 Task: Add a condition where "Status category Less than Closed" in new tickets in your groups.
Action: Mouse moved to (132, 450)
Screenshot: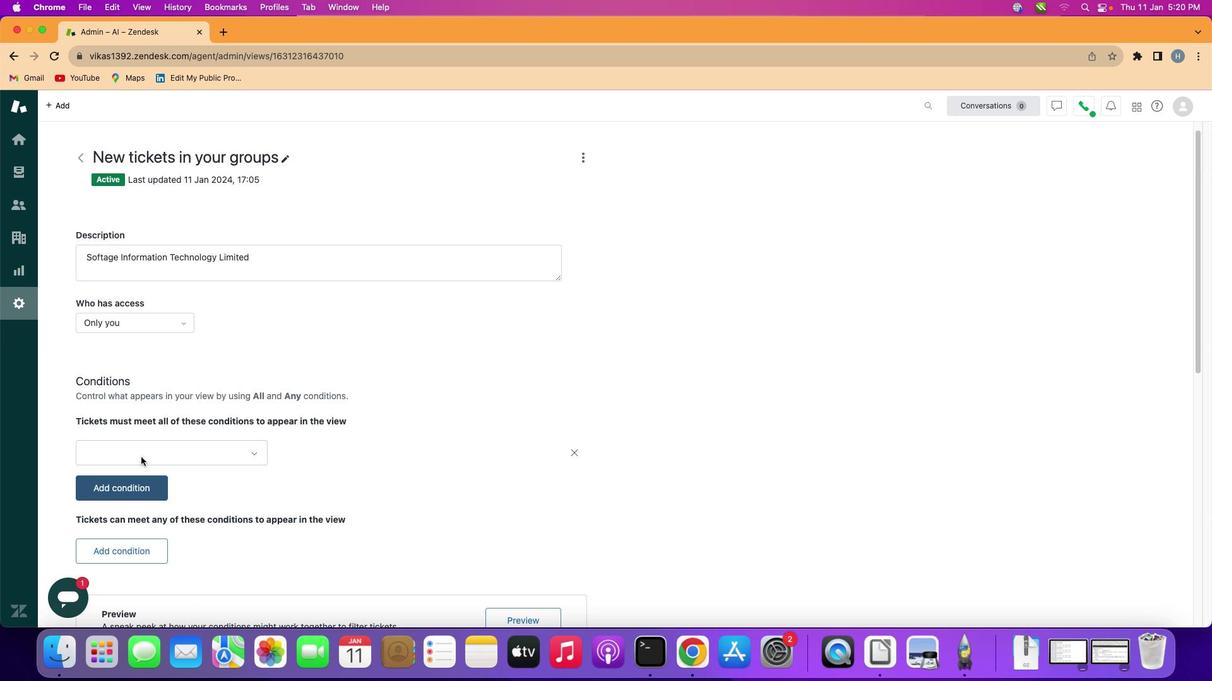 
Action: Mouse pressed left at (132, 450)
Screenshot: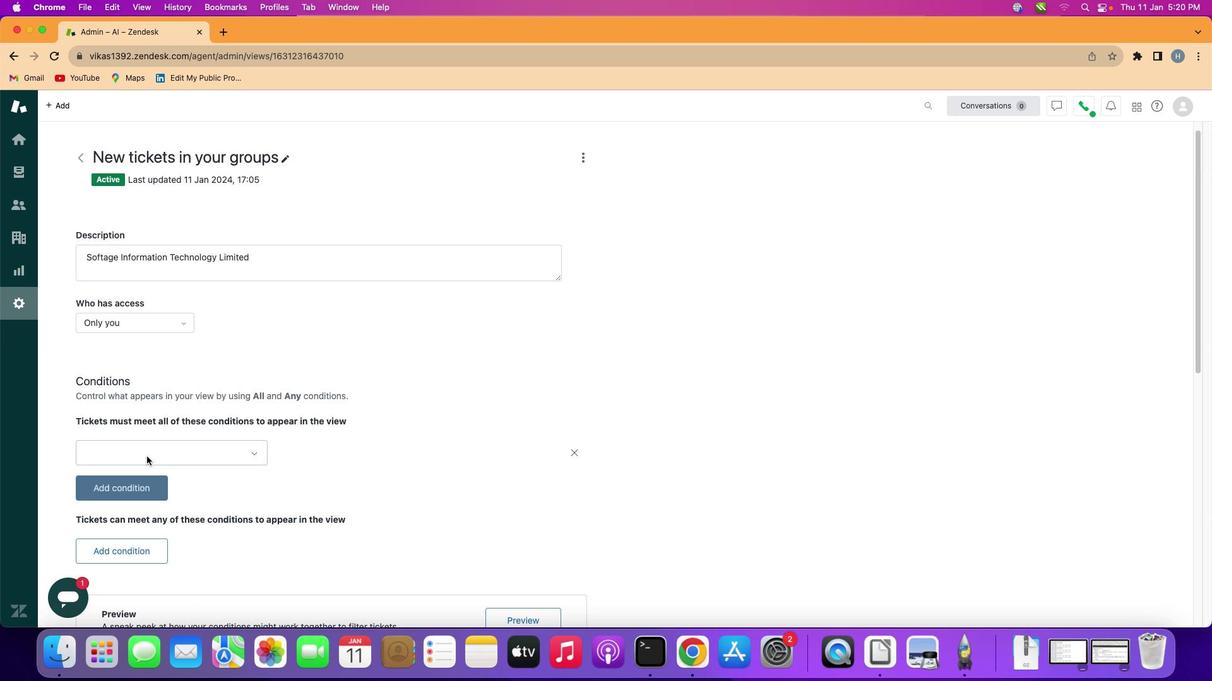 
Action: Mouse moved to (195, 441)
Screenshot: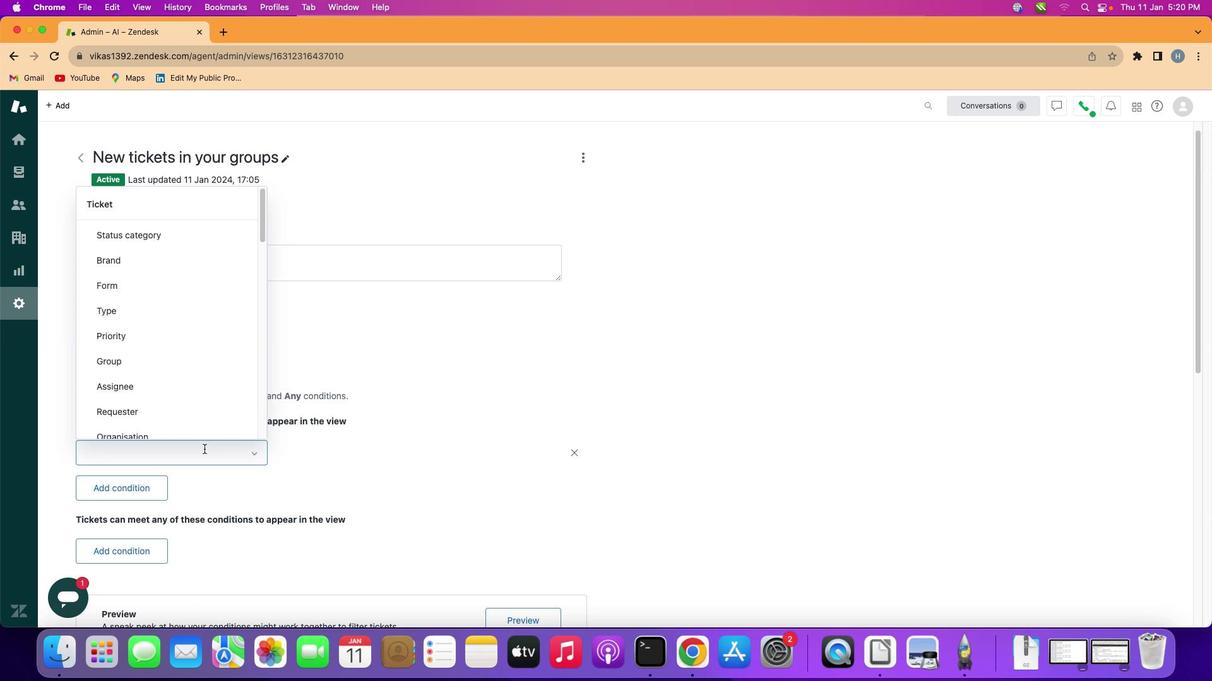 
Action: Mouse pressed left at (195, 441)
Screenshot: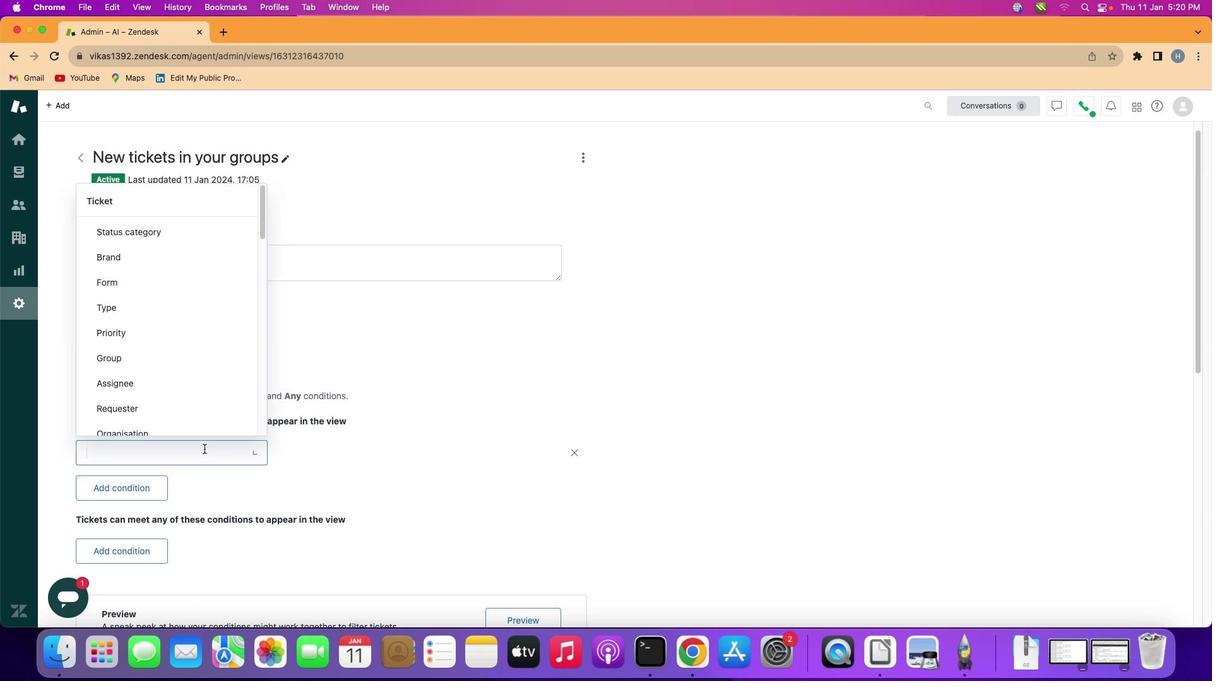 
Action: Mouse moved to (185, 226)
Screenshot: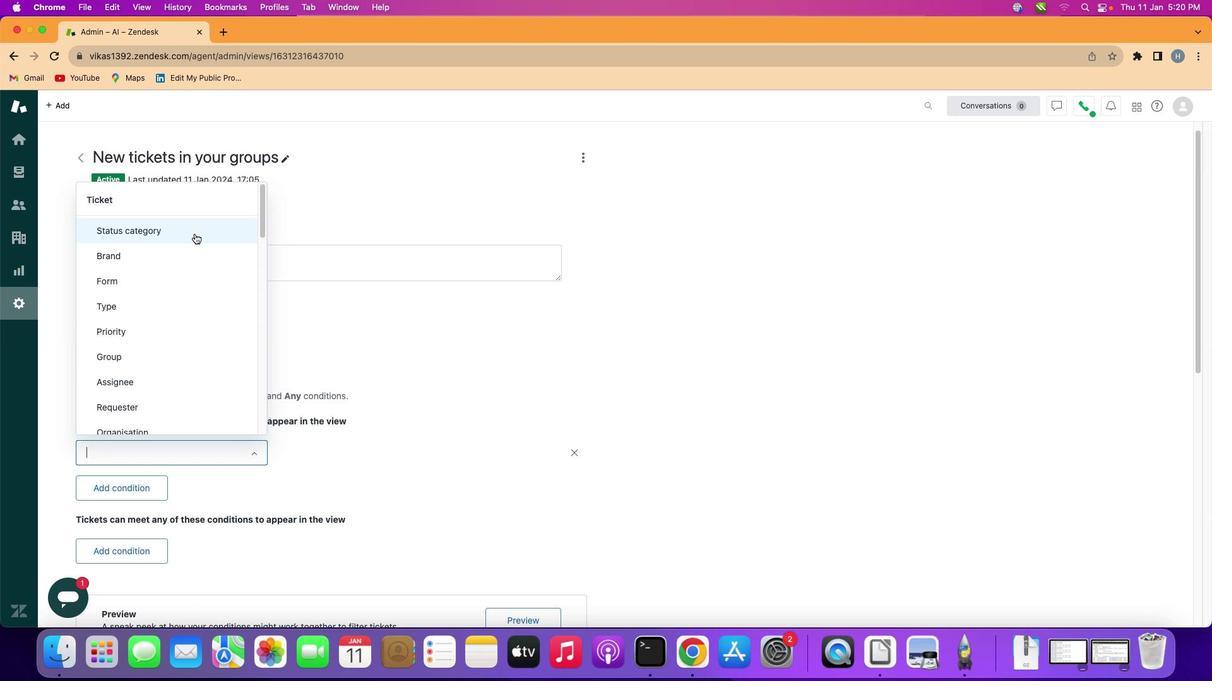 
Action: Mouse pressed left at (185, 226)
Screenshot: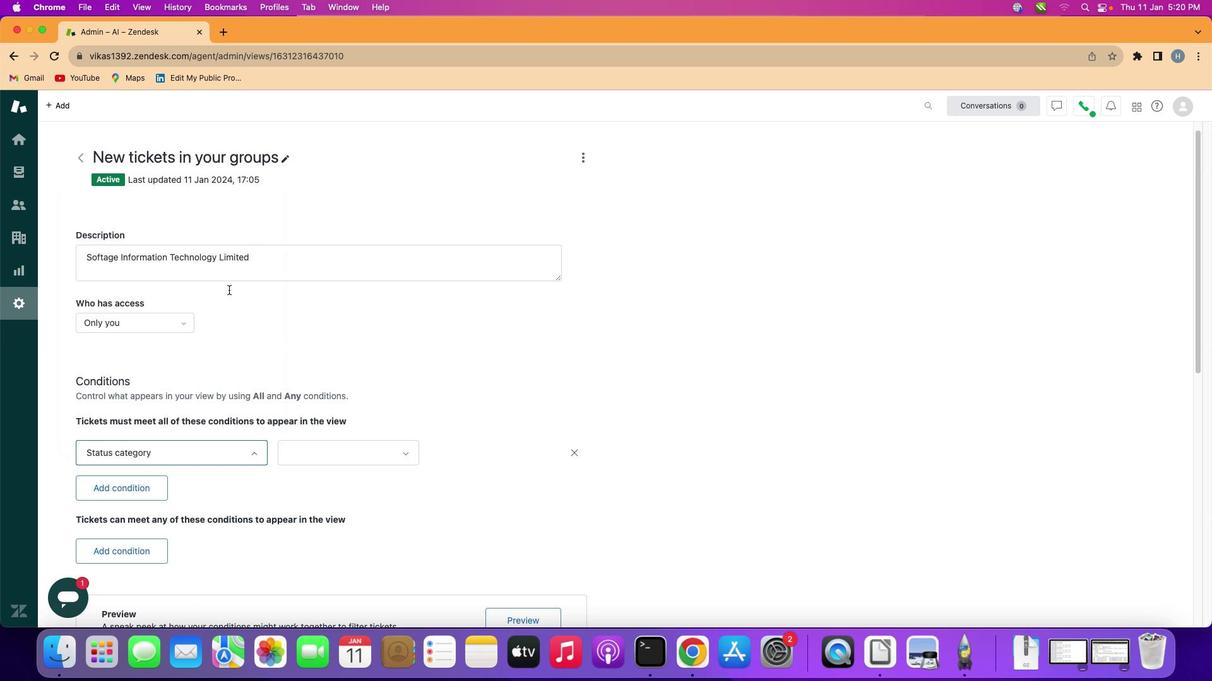 
Action: Mouse moved to (332, 433)
Screenshot: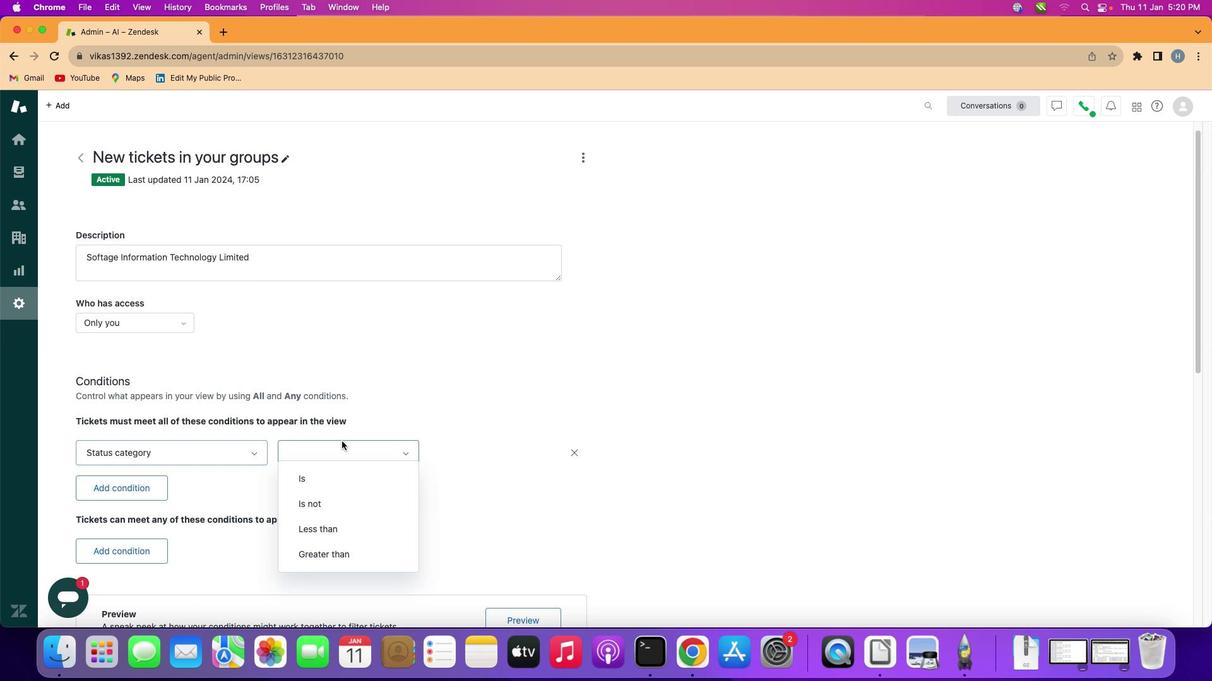 
Action: Mouse pressed left at (332, 433)
Screenshot: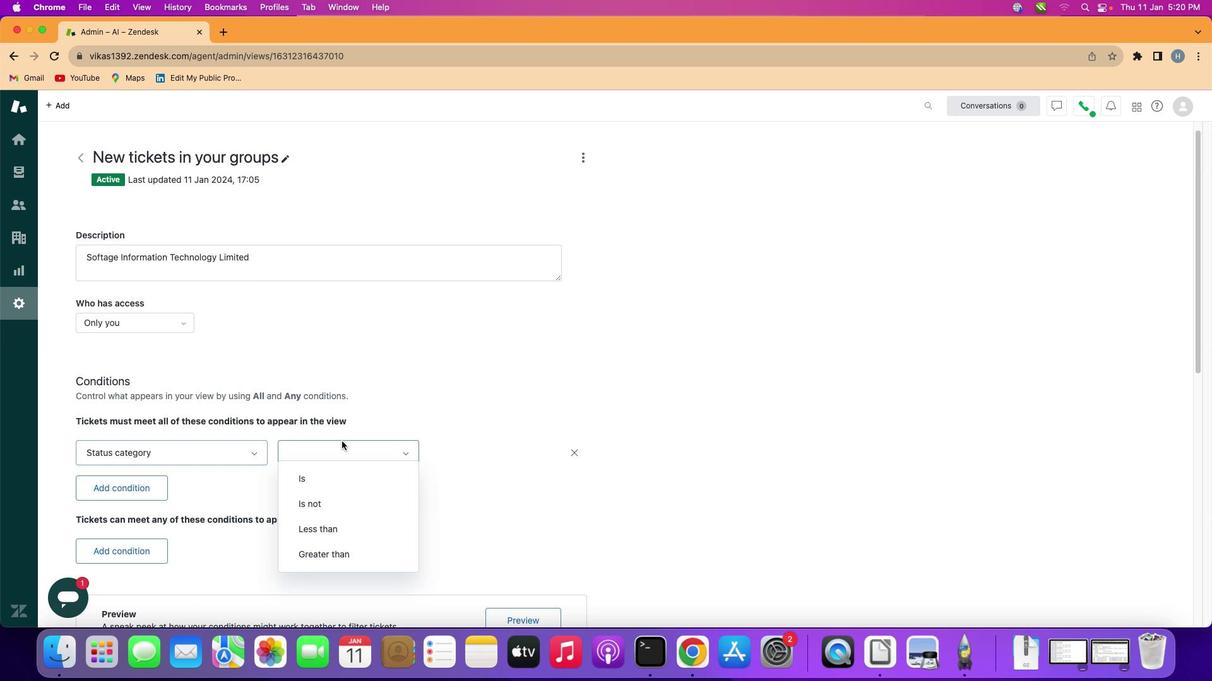 
Action: Mouse moved to (342, 521)
Screenshot: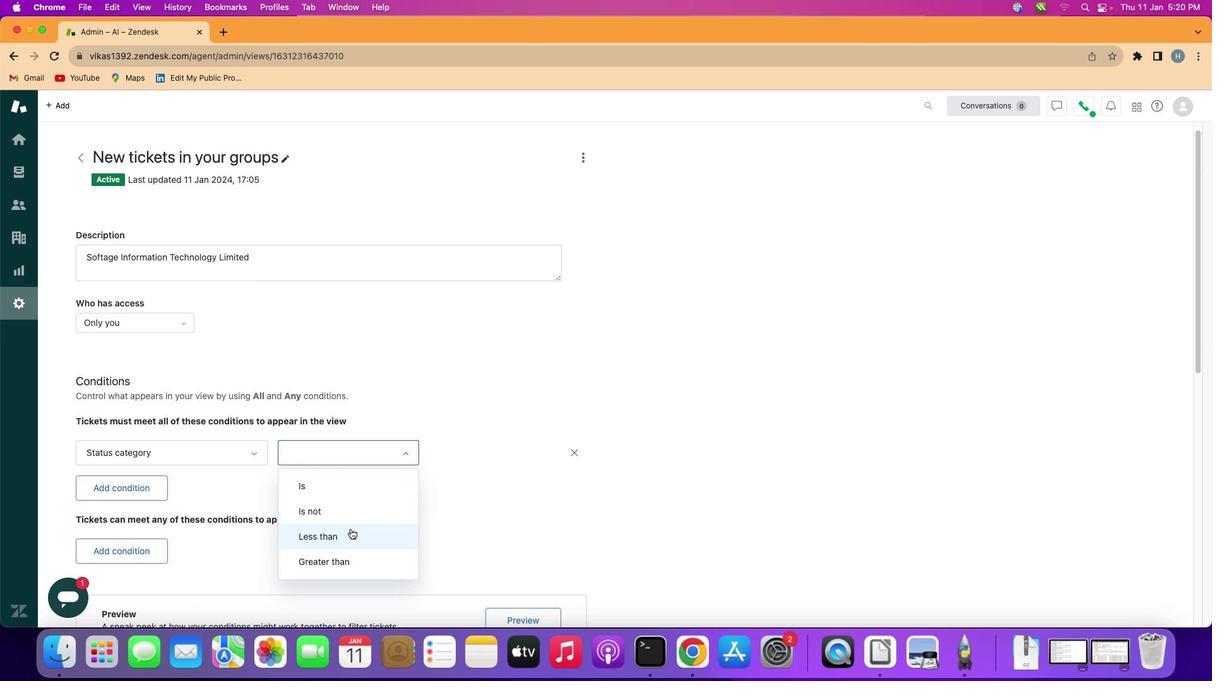 
Action: Mouse pressed left at (342, 521)
Screenshot: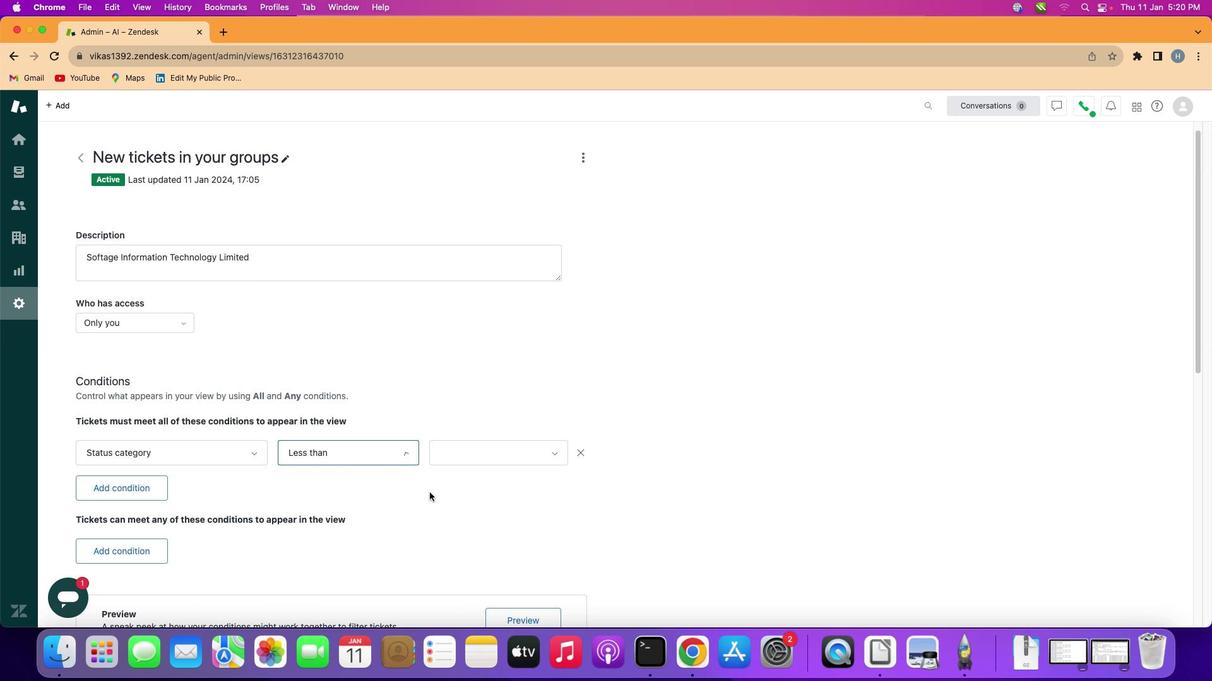 
Action: Mouse moved to (503, 445)
Screenshot: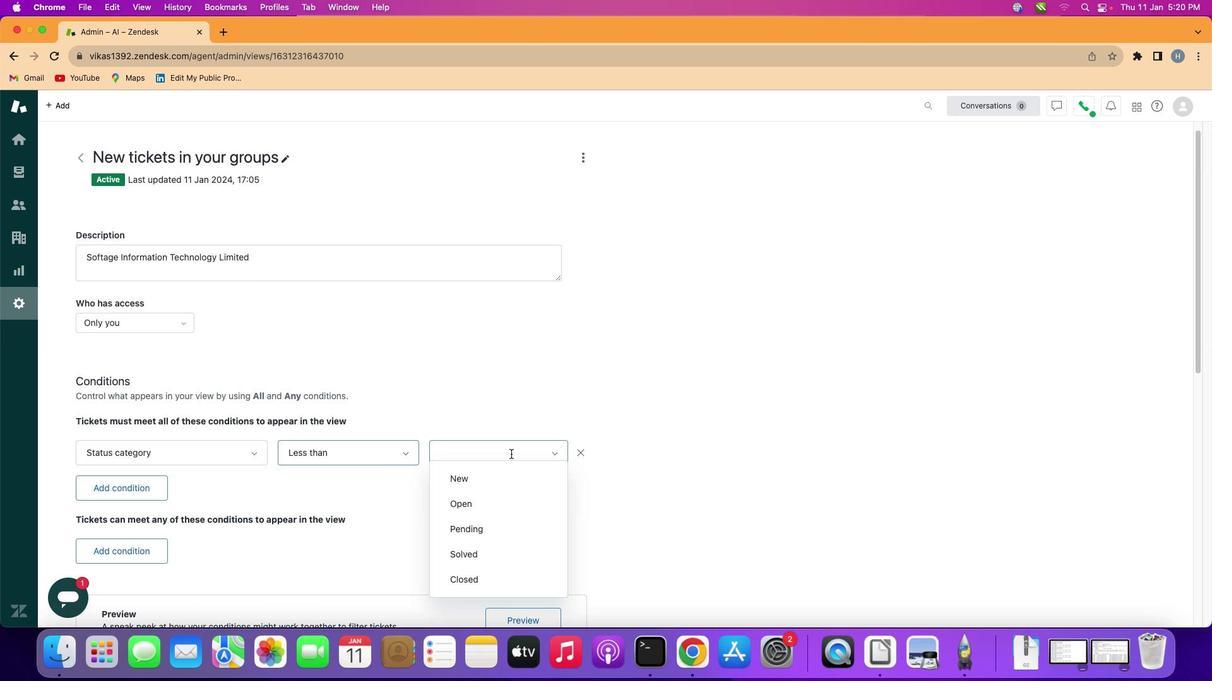 
Action: Mouse pressed left at (503, 445)
Screenshot: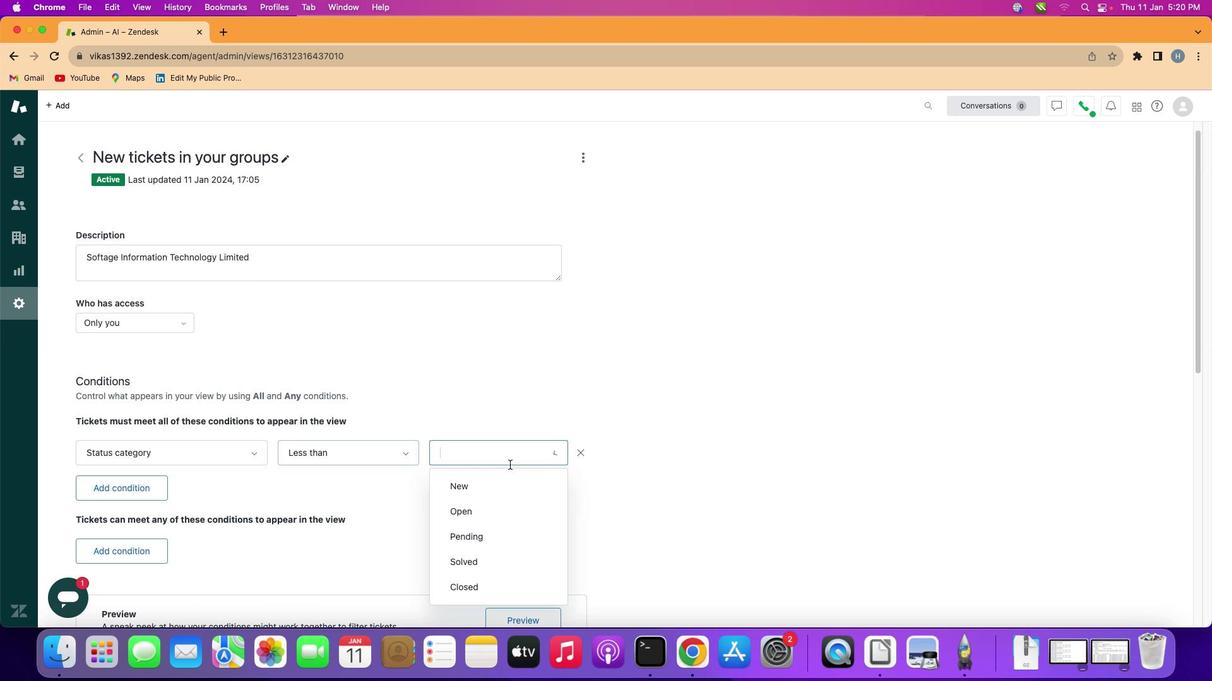 
Action: Mouse moved to (467, 577)
Screenshot: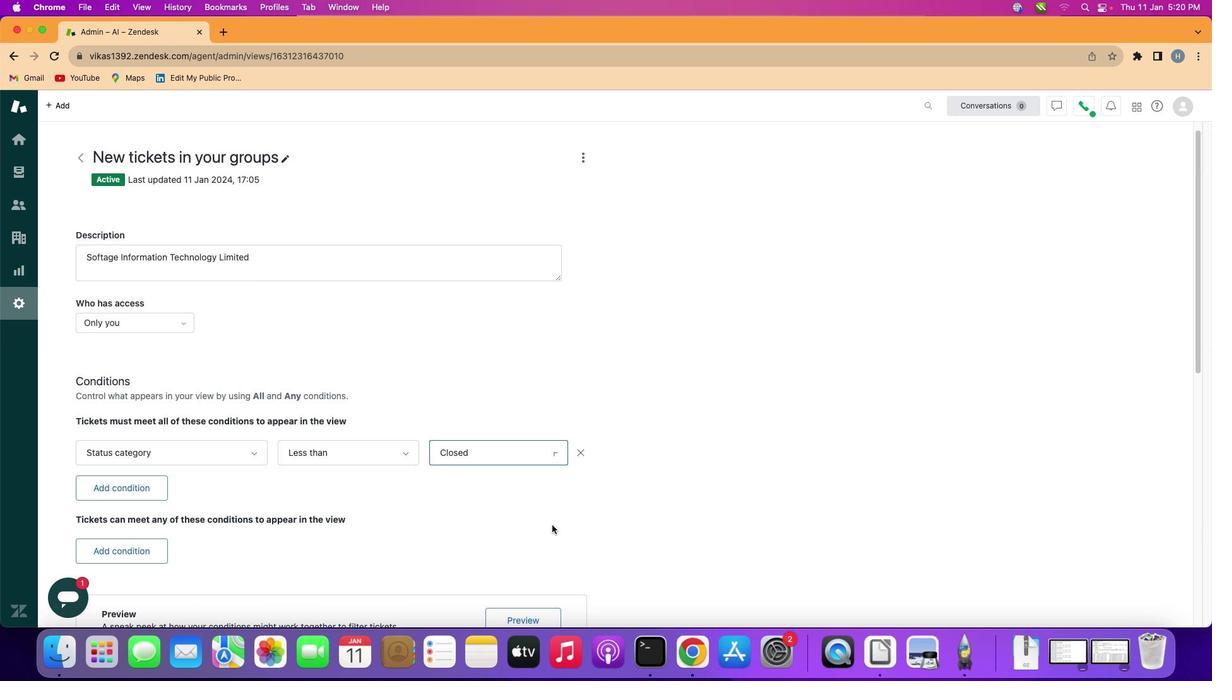 
Action: Mouse pressed left at (467, 577)
Screenshot: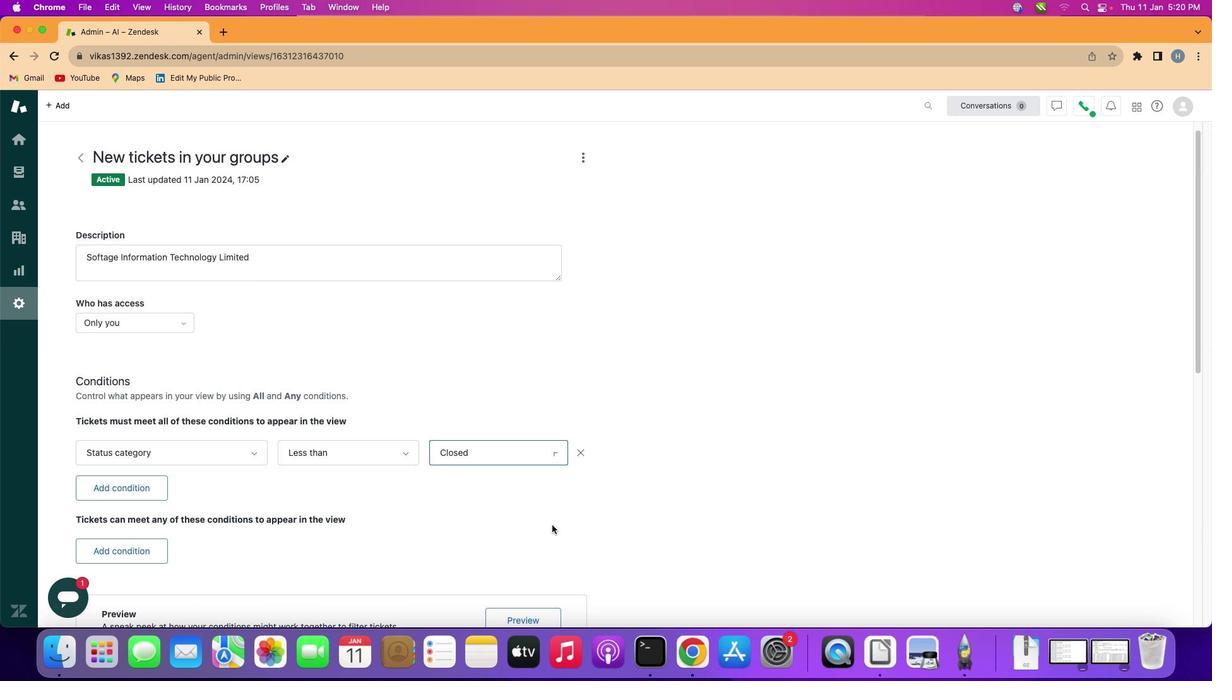 
Action: Mouse moved to (558, 503)
Screenshot: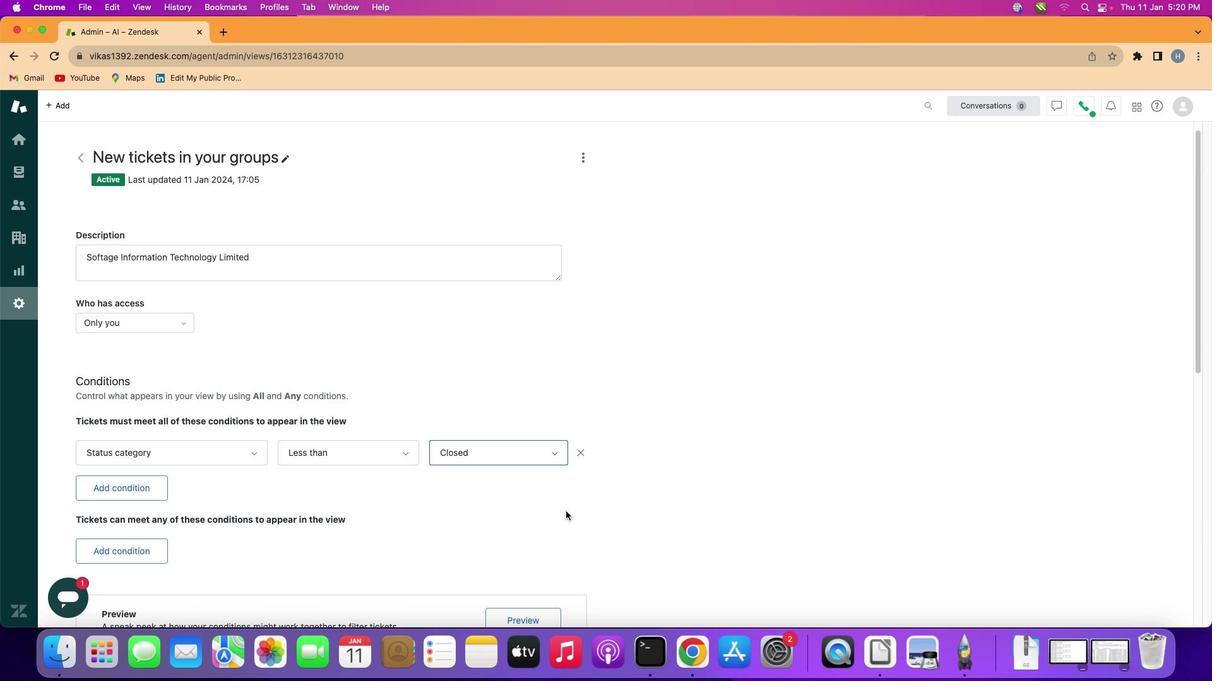 
